 Task: Open a blank sheet, save the file as 'transparency' Insert a table '2 by 3' In first column, add headers, 'Animal, Bird'. Under first header add  Lion, Tiger. Under second header add  Peacock, Dove. Change table style to  'Black '
Action: Mouse moved to (128, 158)
Screenshot: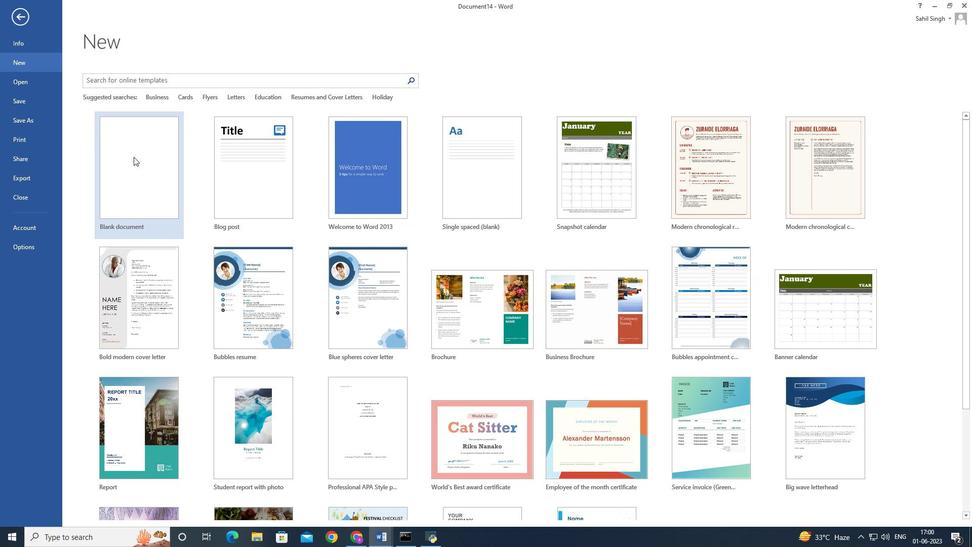 
Action: Mouse pressed left at (128, 158)
Screenshot: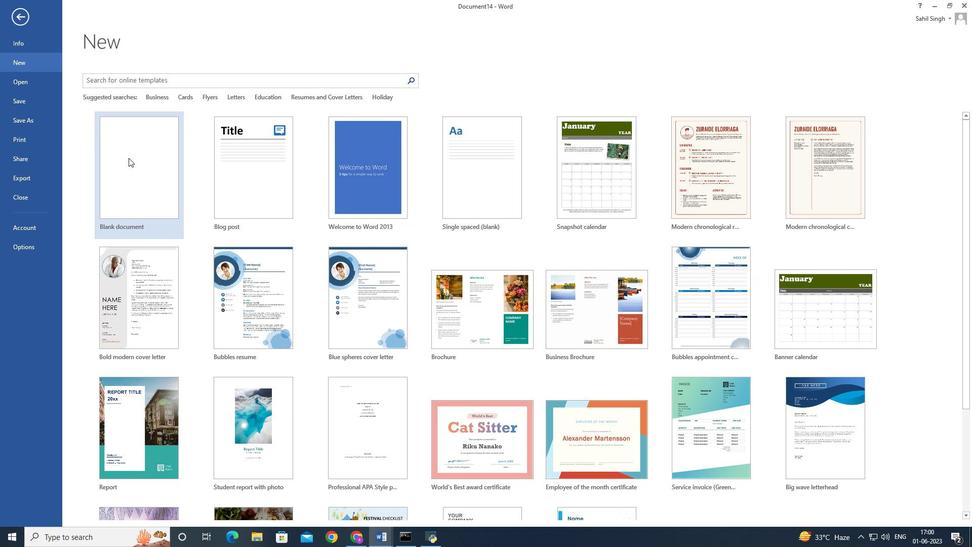 
Action: Mouse moved to (18, 20)
Screenshot: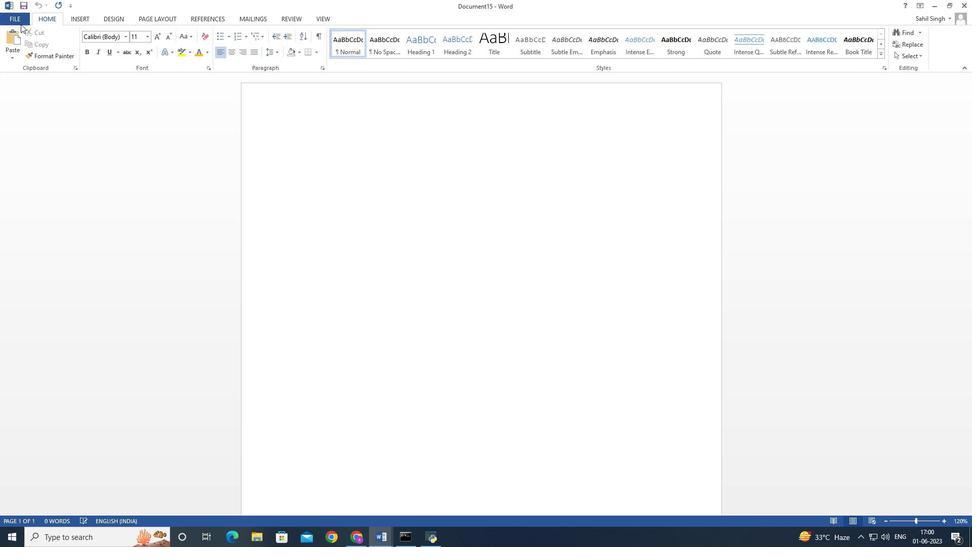
Action: Mouse pressed left at (18, 20)
Screenshot: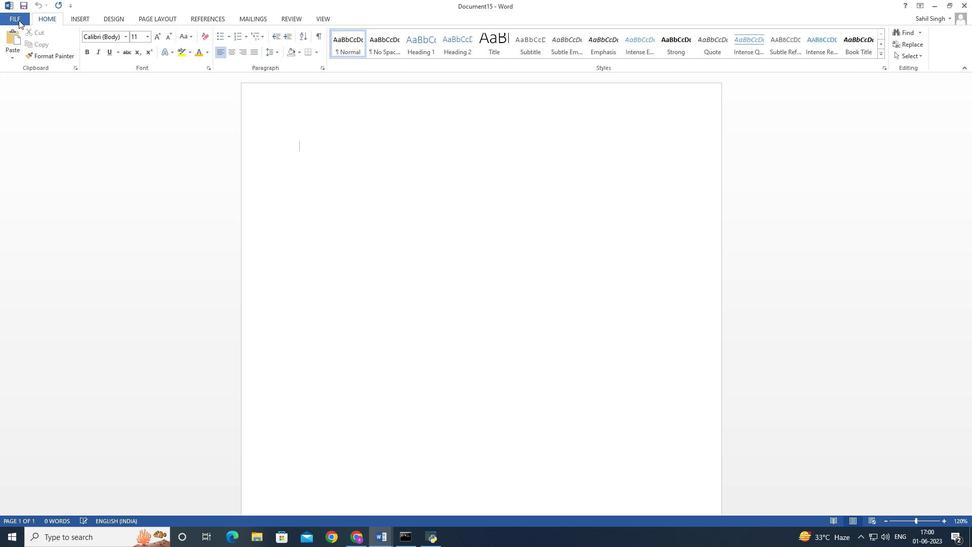 
Action: Mouse moved to (30, 118)
Screenshot: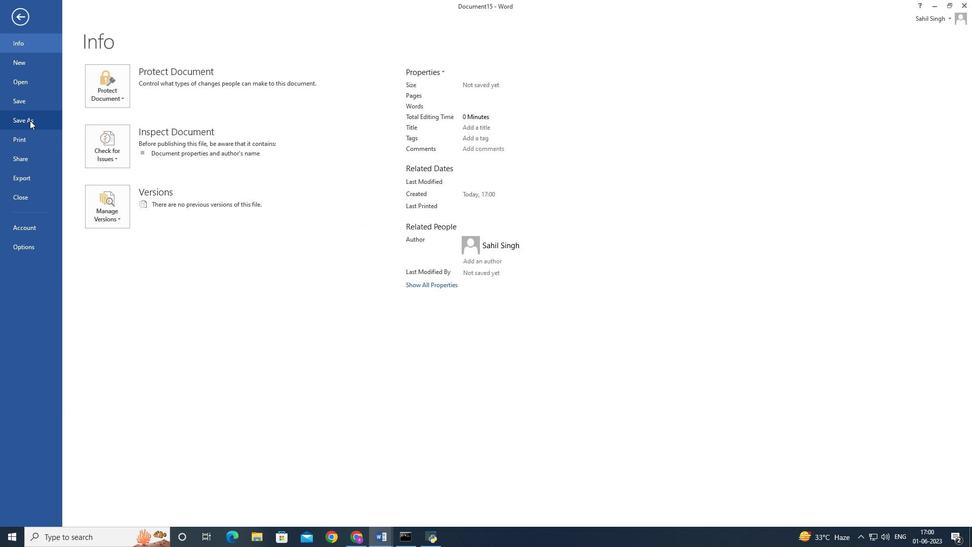 
Action: Mouse pressed left at (30, 118)
Screenshot: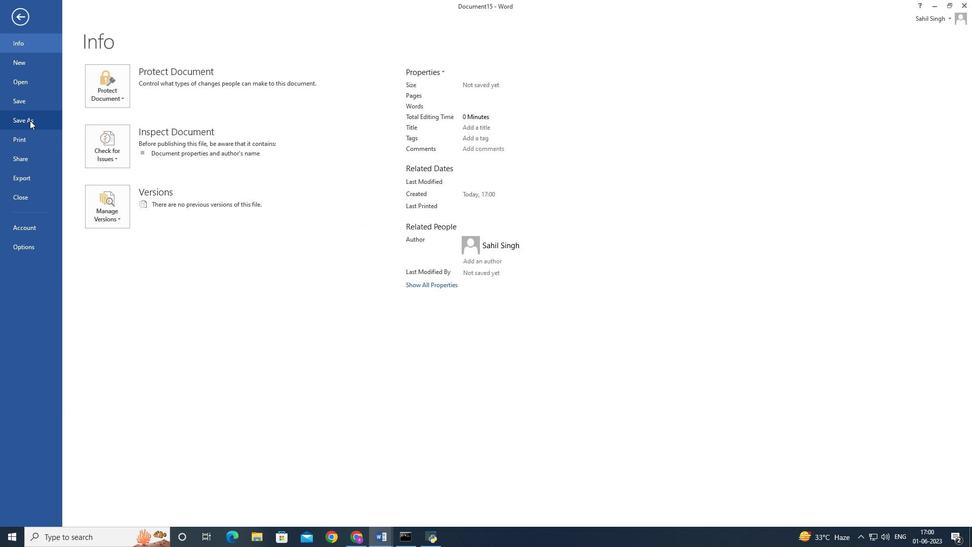 
Action: Mouse moved to (281, 108)
Screenshot: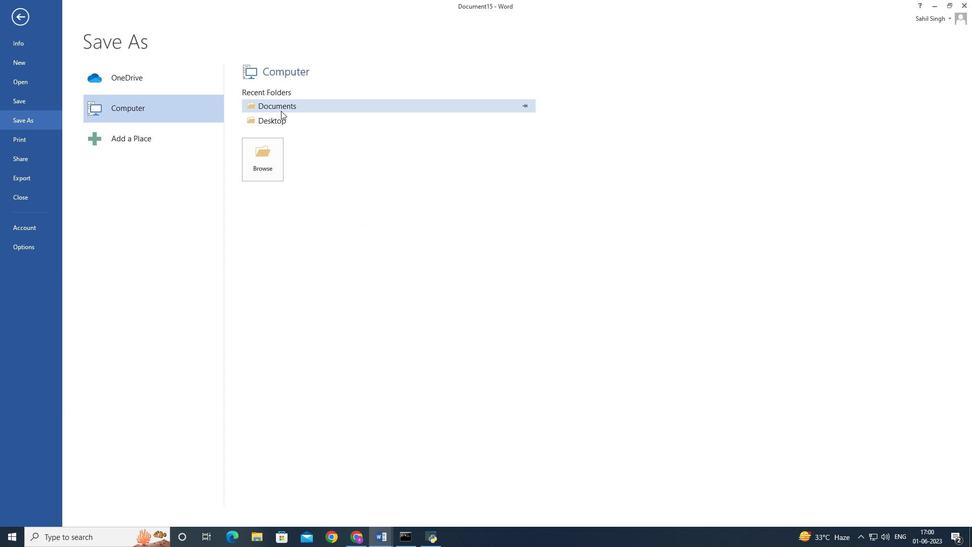 
Action: Mouse pressed left at (281, 108)
Screenshot: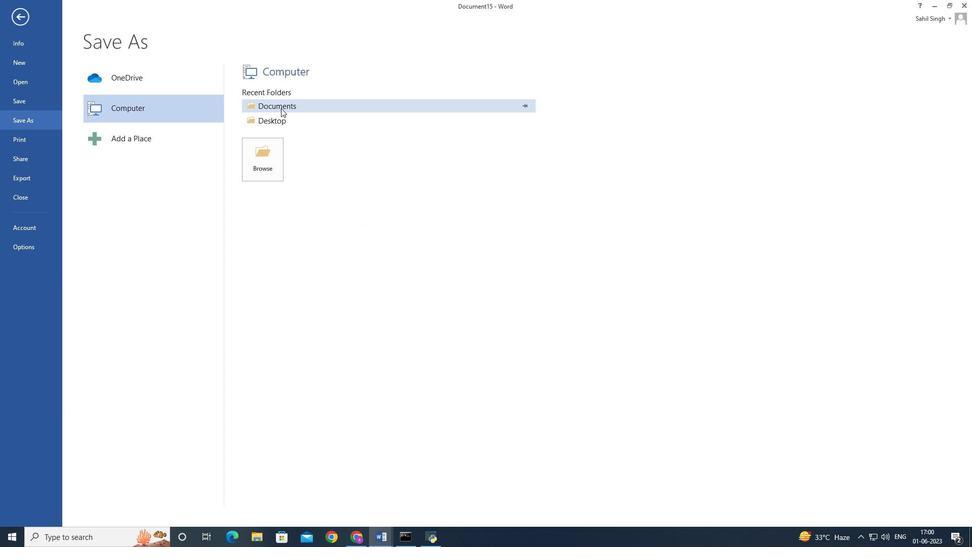 
Action: Mouse moved to (185, 229)
Screenshot: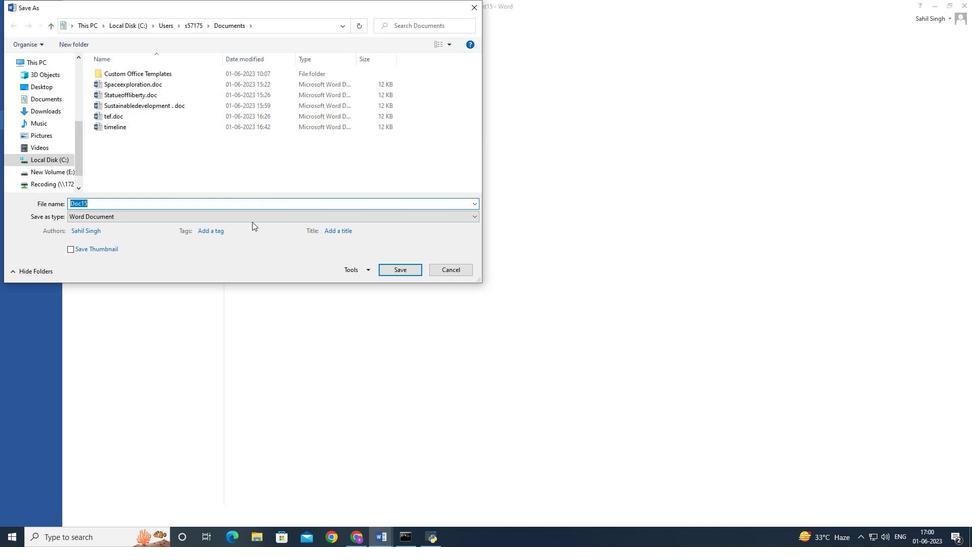 
Action: Key pressed <Key.backspace>transparency
Screenshot: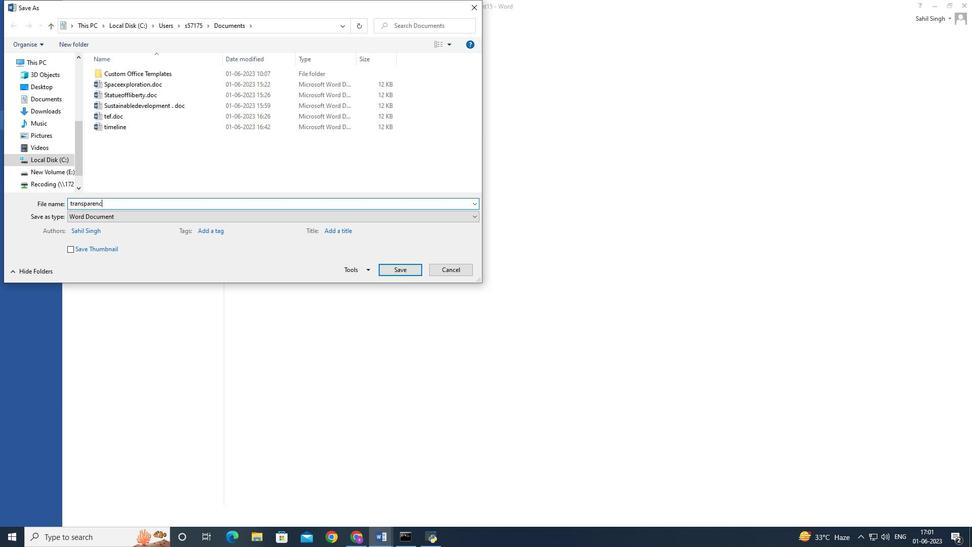 
Action: Mouse moved to (398, 269)
Screenshot: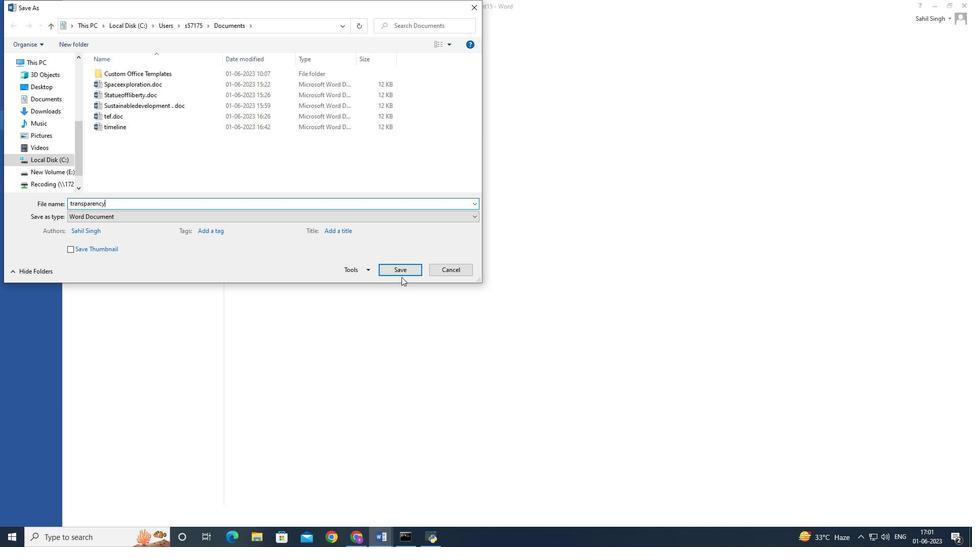 
Action: Mouse pressed left at (398, 269)
Screenshot: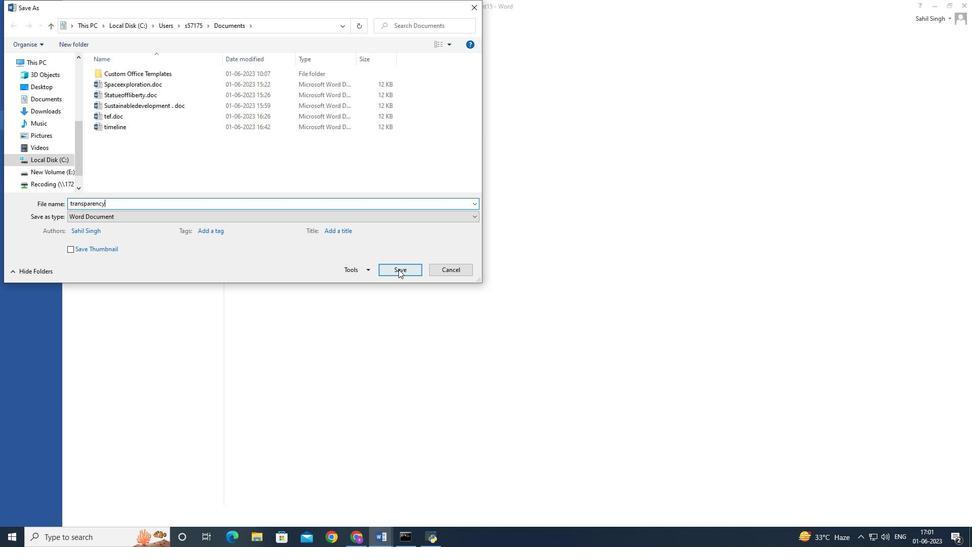 
Action: Mouse moved to (83, 16)
Screenshot: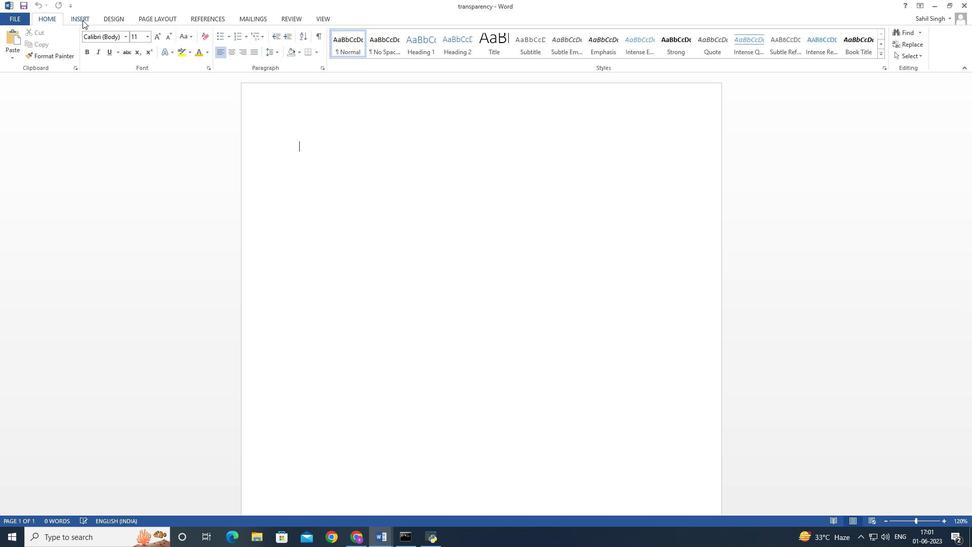 
Action: Mouse pressed left at (83, 16)
Screenshot: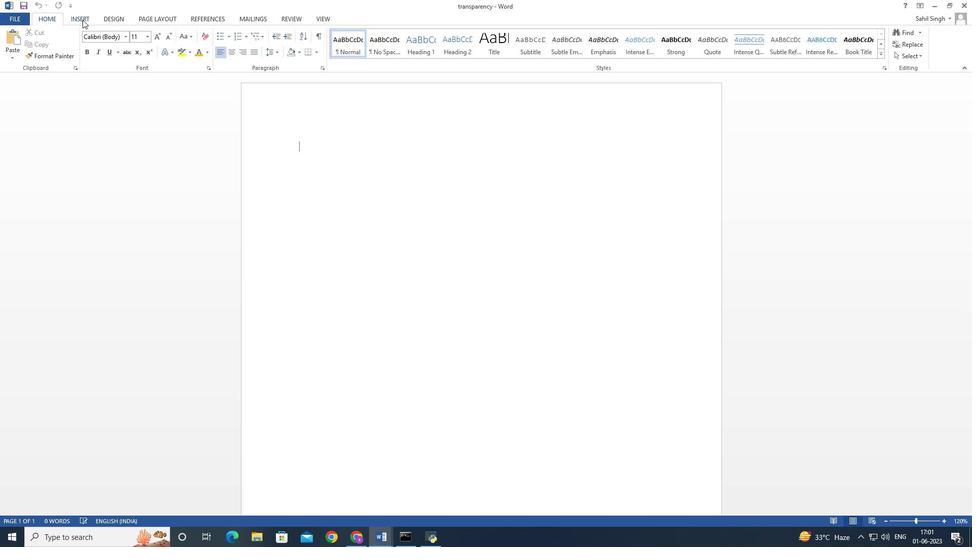 
Action: Mouse moved to (83, 58)
Screenshot: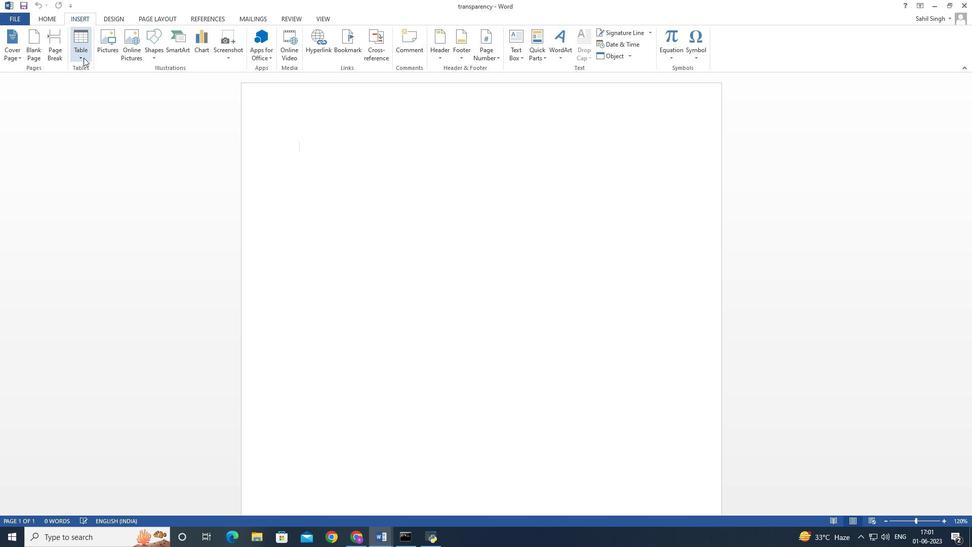 
Action: Mouse pressed left at (83, 58)
Screenshot: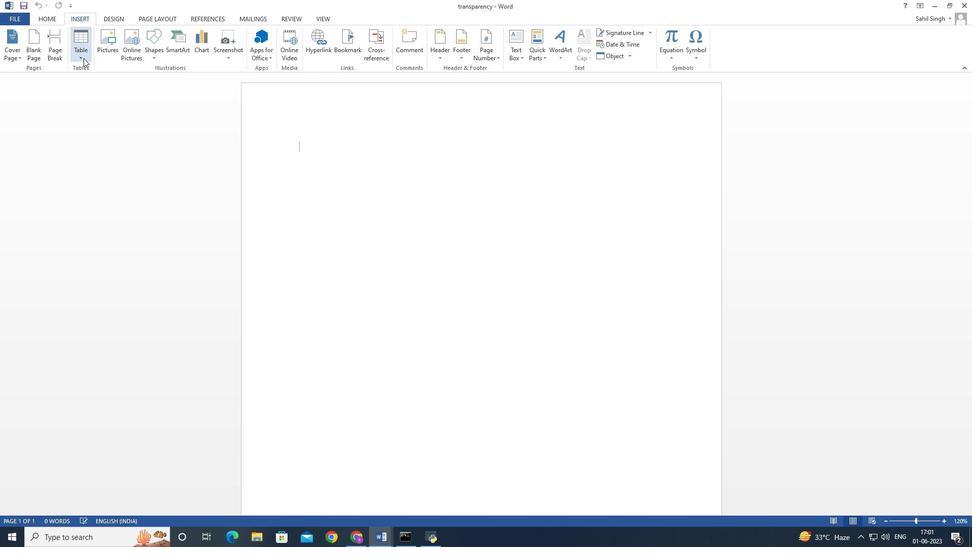 
Action: Mouse moved to (127, 156)
Screenshot: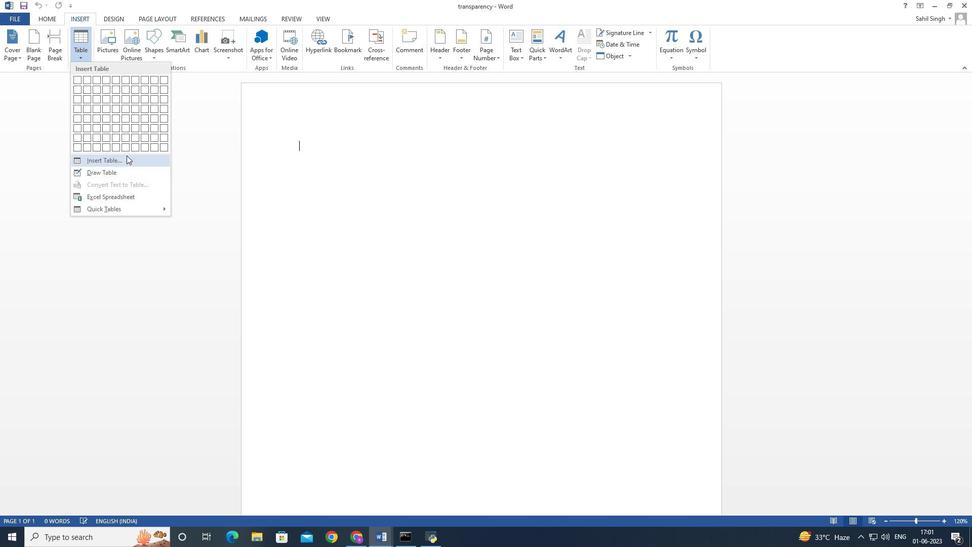
Action: Mouse pressed left at (127, 156)
Screenshot: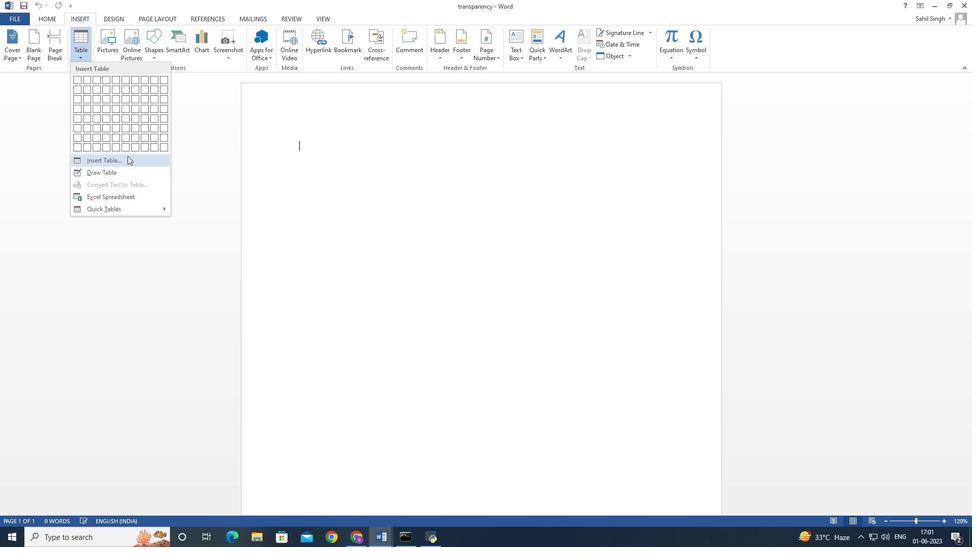 
Action: Mouse moved to (535, 217)
Screenshot: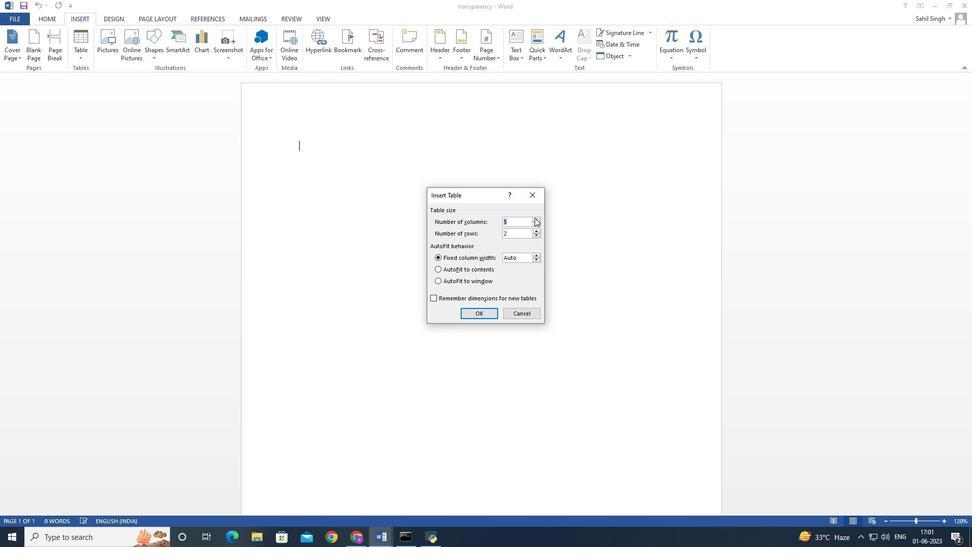 
Action: Mouse pressed left at (535, 217)
Screenshot: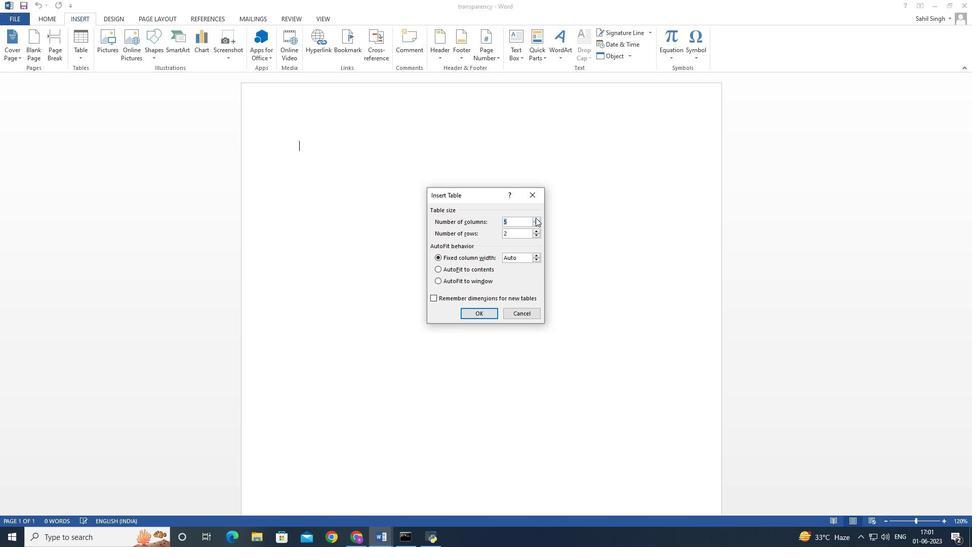 
Action: Mouse moved to (538, 222)
Screenshot: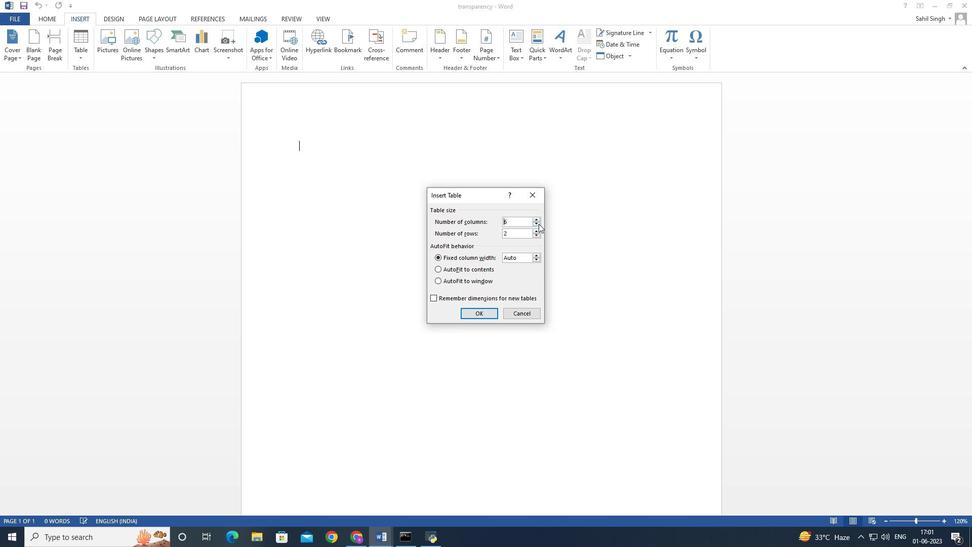 
Action: Mouse pressed left at (538, 222)
Screenshot: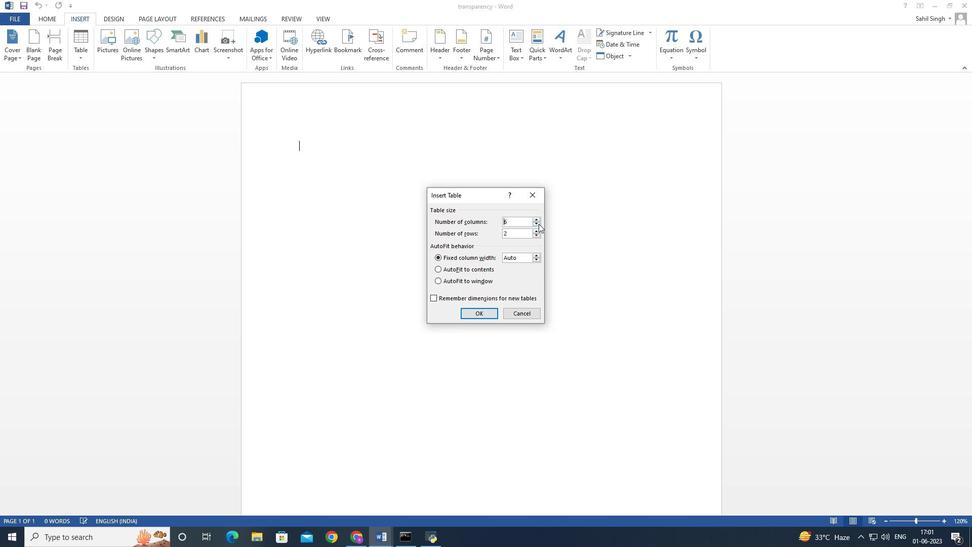 
Action: Mouse pressed left at (538, 222)
Screenshot: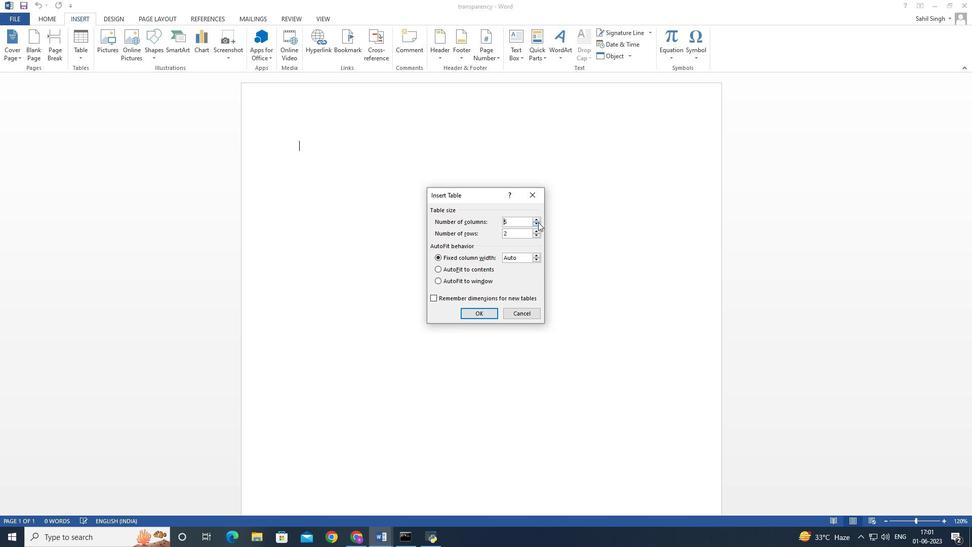 
Action: Mouse pressed left at (538, 222)
Screenshot: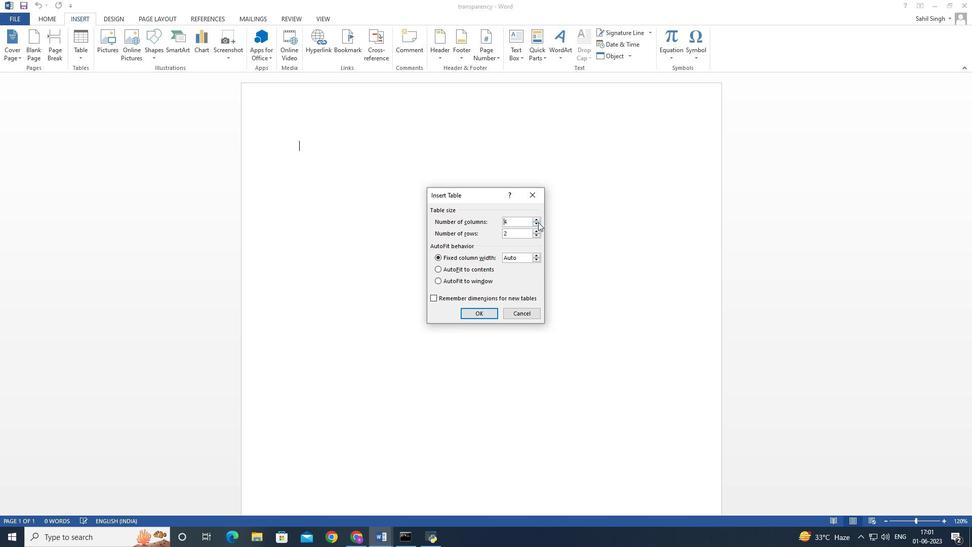 
Action: Mouse pressed left at (538, 222)
Screenshot: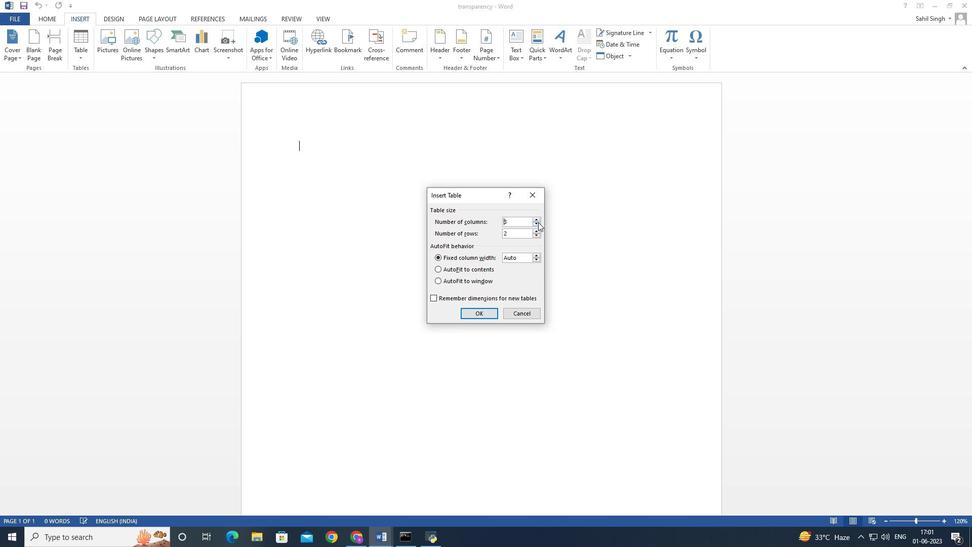 
Action: Mouse moved to (538, 235)
Screenshot: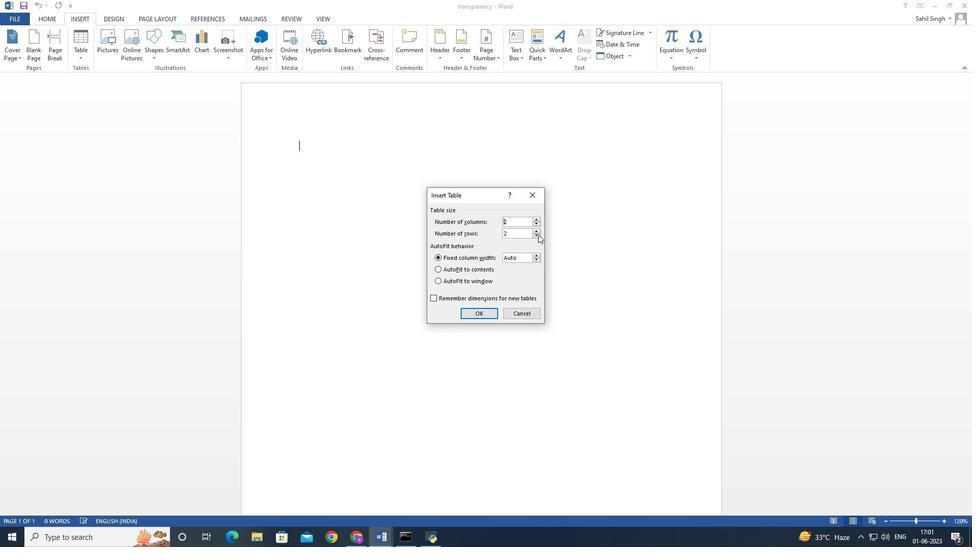 
Action: Mouse pressed left at (538, 235)
Screenshot: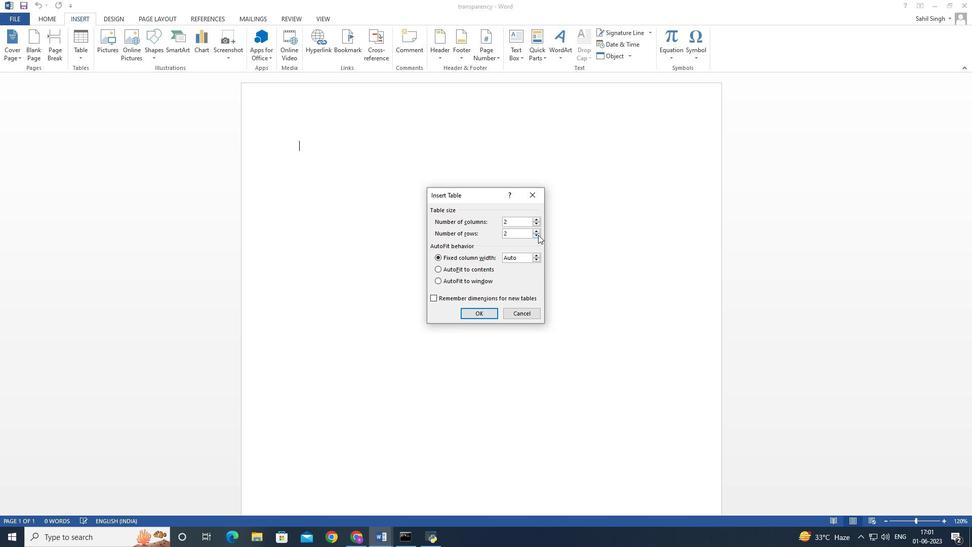 
Action: Mouse moved to (537, 231)
Screenshot: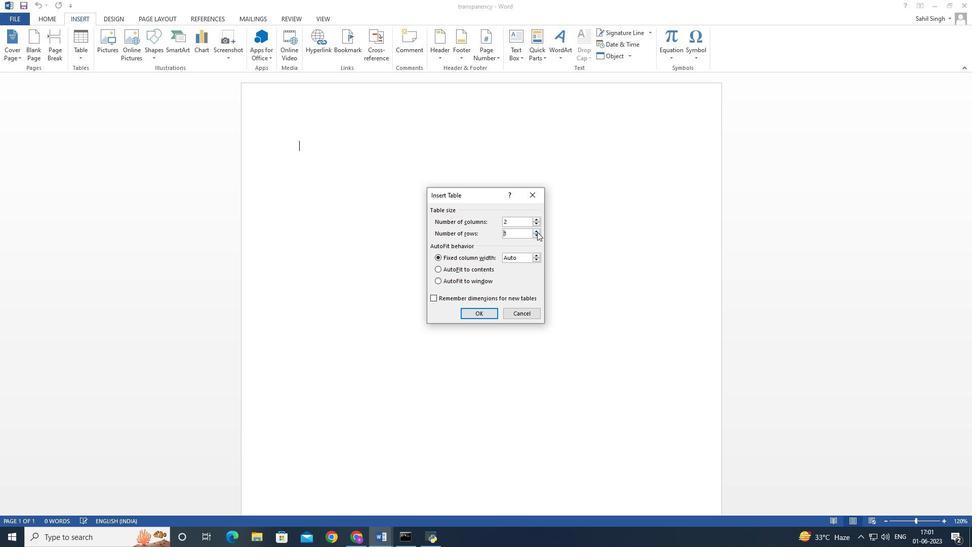 
Action: Mouse pressed left at (537, 231)
Screenshot: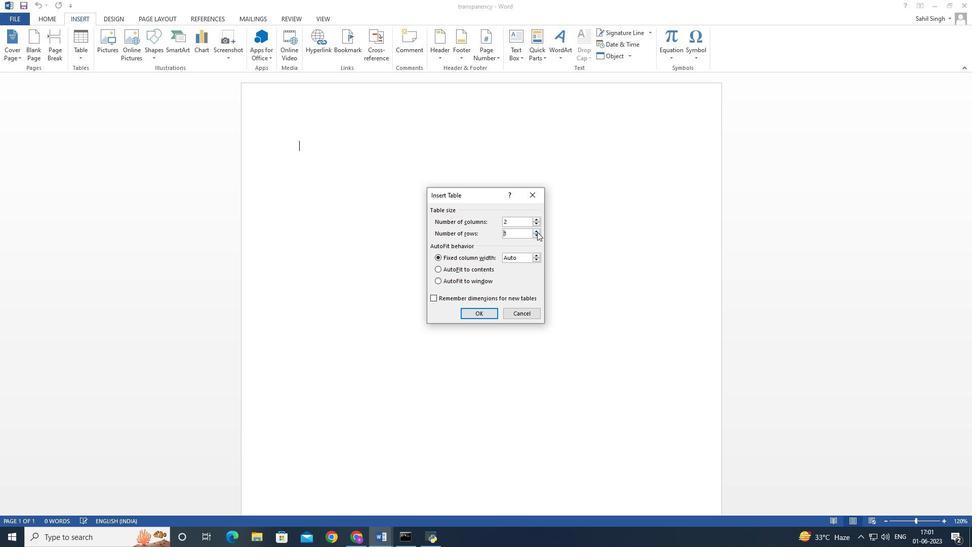 
Action: Mouse pressed left at (537, 231)
Screenshot: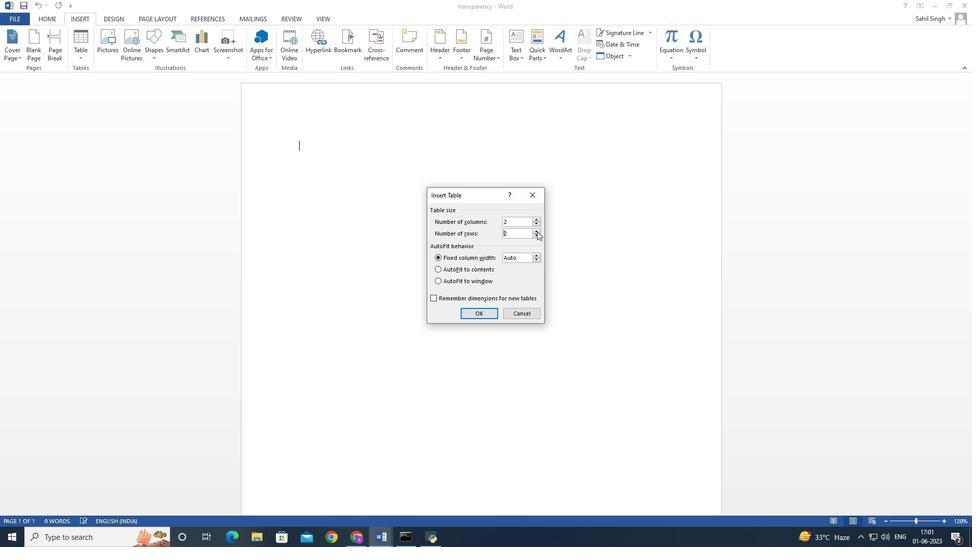 
Action: Mouse moved to (478, 308)
Screenshot: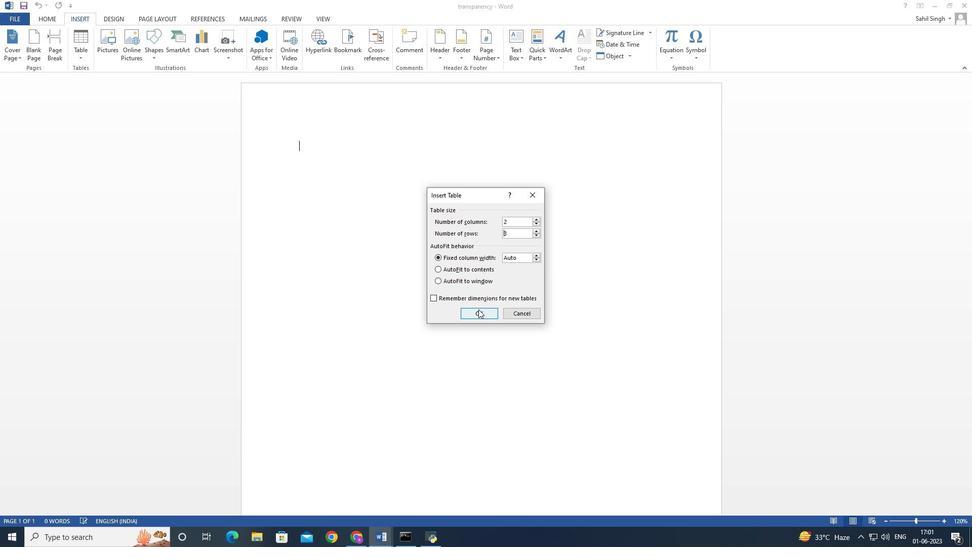
Action: Mouse pressed left at (478, 308)
Screenshot: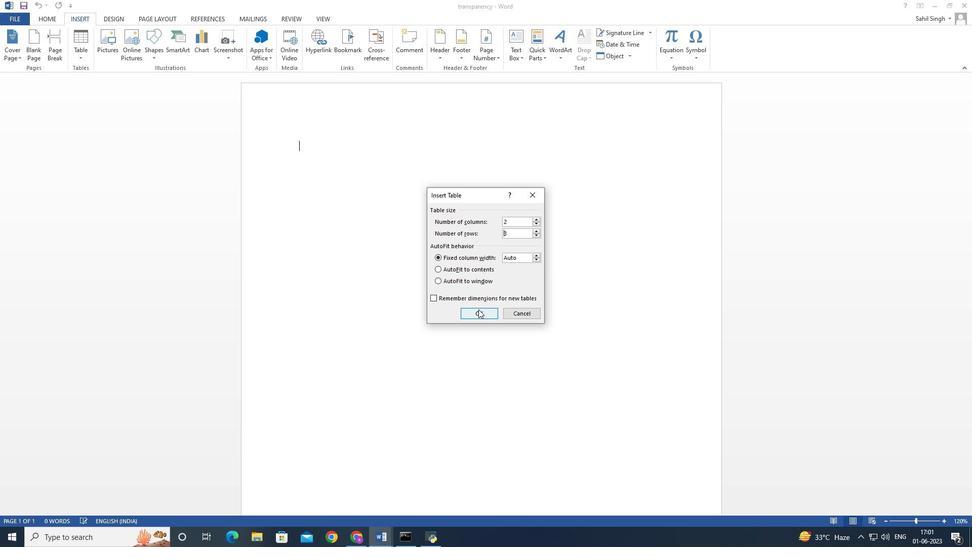 
Action: Mouse moved to (447, 304)
Screenshot: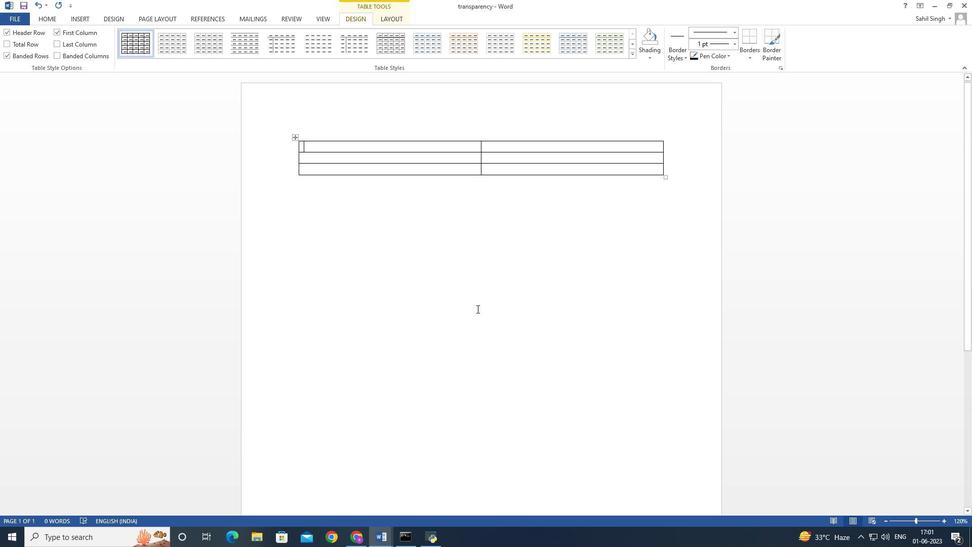 
Action: Key pressed <Key.shift>Animal<Key.right><Key.shift><Key.shift><Key.shift><Key.shift><Key.shift><Key.shift><Key.shift><Key.shift>Bird<Key.down><Key.left><Key.left><Key.right><Key.shift>Lo<Key.backspace>ion<Key.space><Key.down><Key.shift>Tiger<Key.right><Key.up>peacock<Key.space><Key.down><Key.shift><Key.shift><Key.shift><Key.shift><Key.shift><Key.shift><Key.shift><Key.shift><Key.shift><Key.shift><Key.shift>Dova
Screenshot: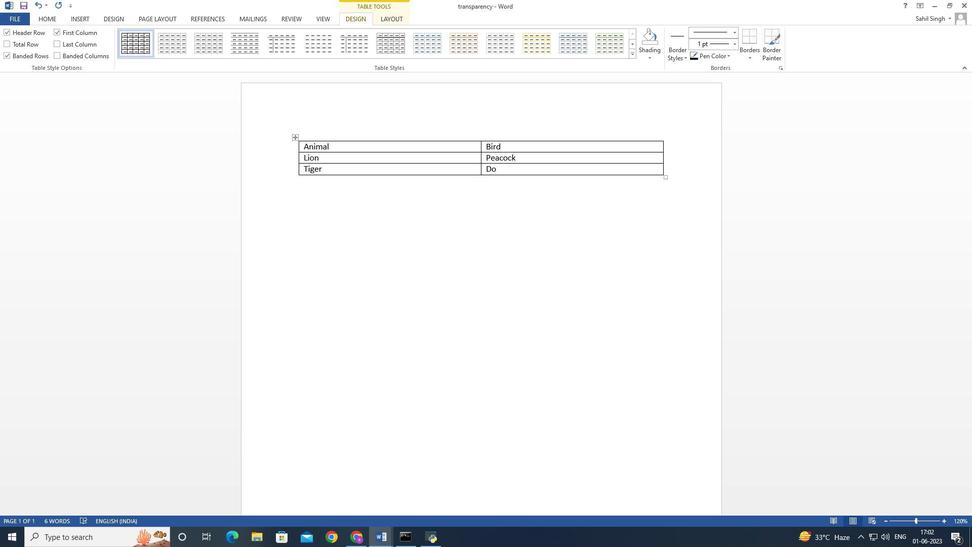 
Action: Mouse moved to (295, 138)
Screenshot: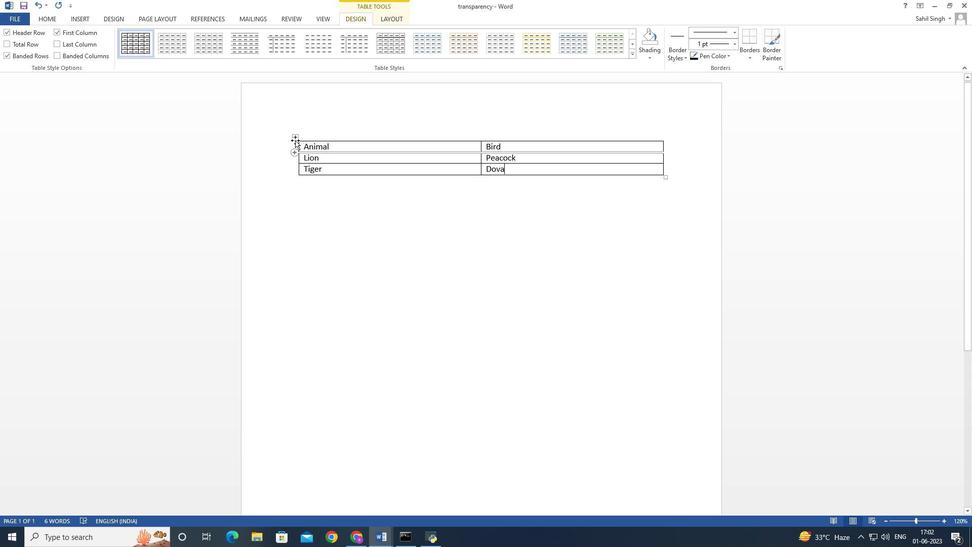 
Action: Mouse pressed left at (295, 138)
Screenshot: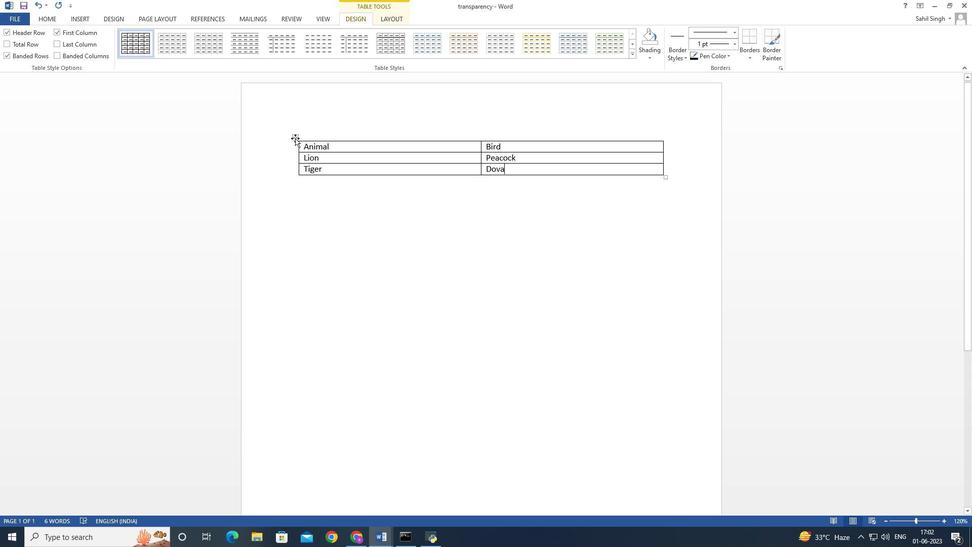 
Action: Mouse moved to (359, 121)
Screenshot: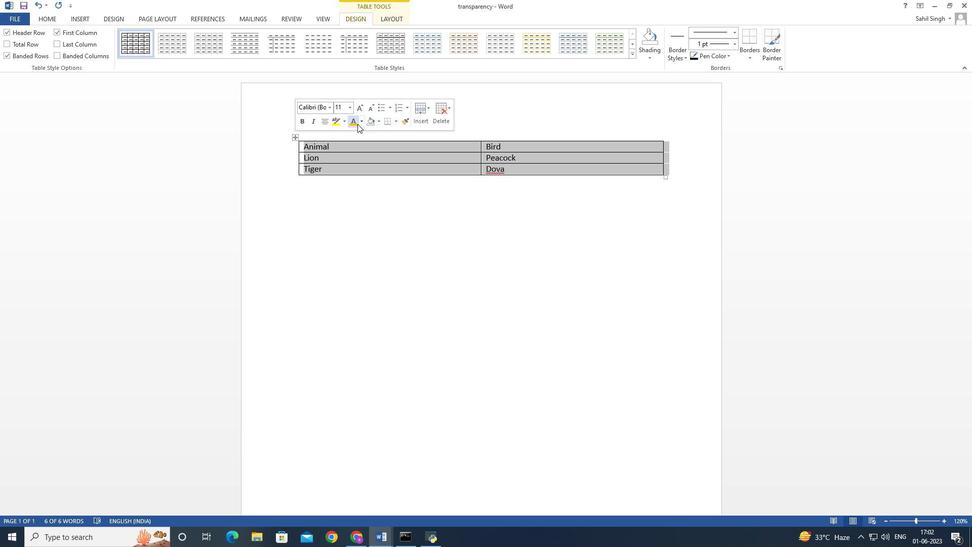 
Action: Mouse pressed left at (359, 121)
Screenshot: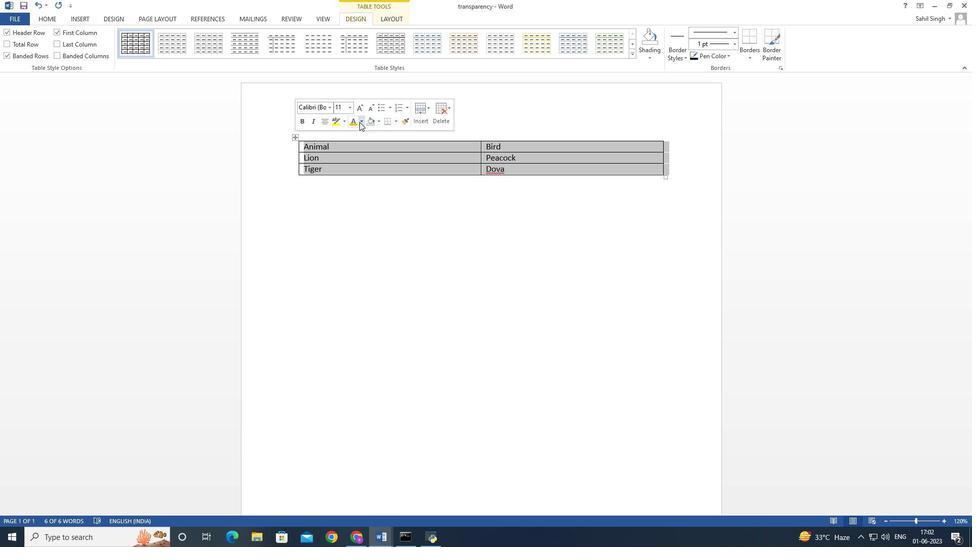 
Action: Mouse moved to (361, 156)
Screenshot: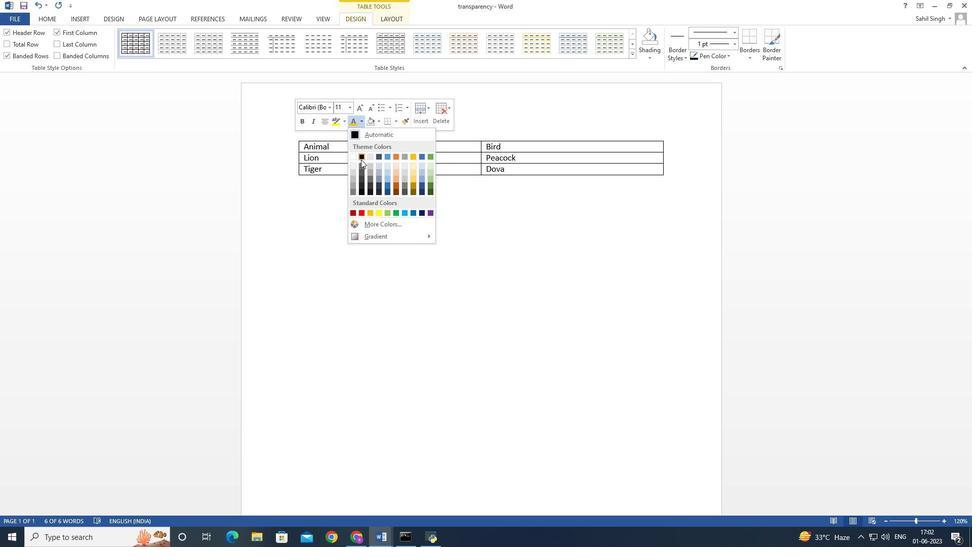 
Action: Mouse pressed left at (361, 156)
Screenshot: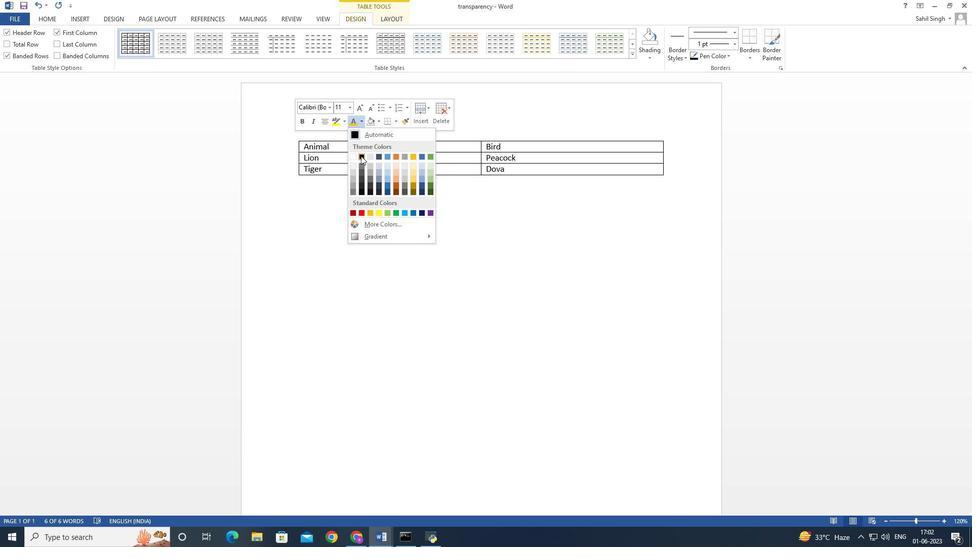 
Action: Mouse moved to (349, 234)
Screenshot: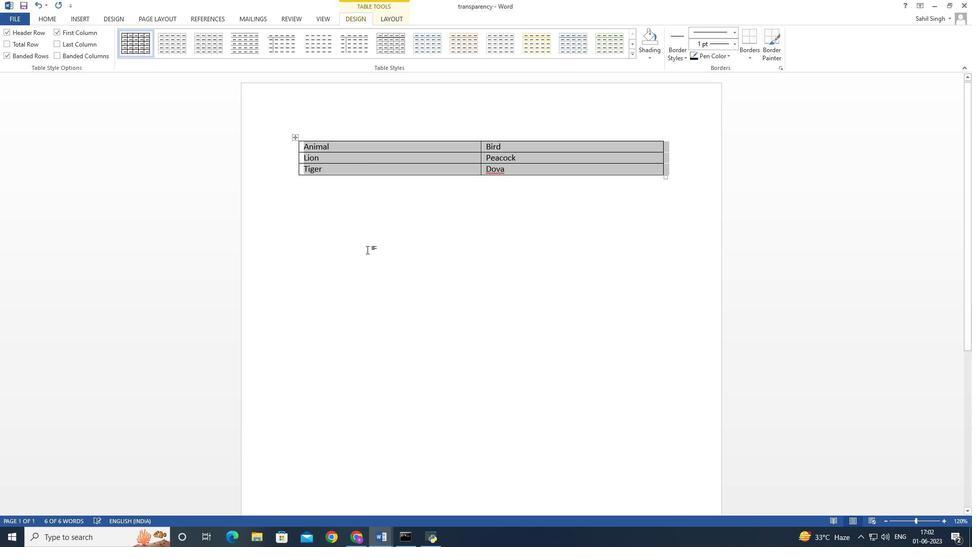 
Action: Mouse pressed left at (349, 234)
Screenshot: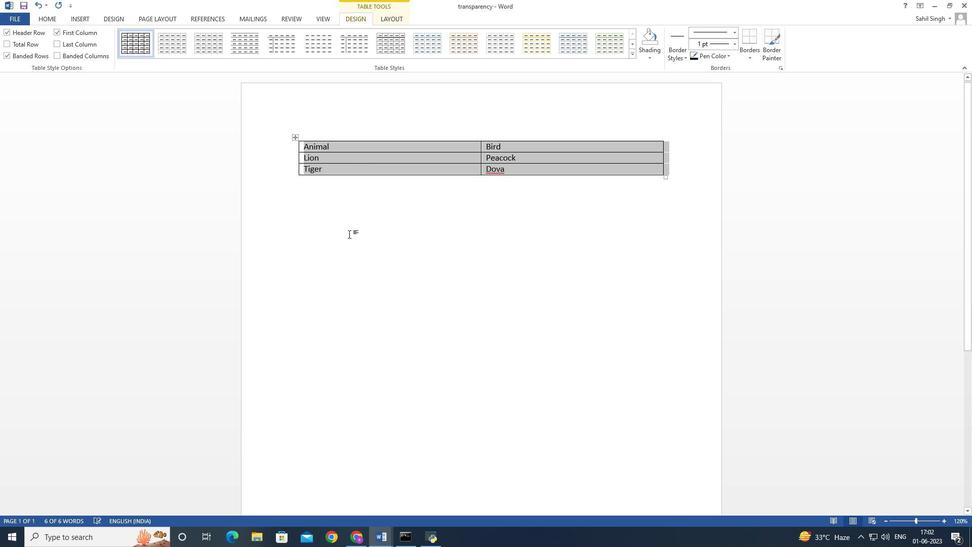 
Action: Mouse moved to (509, 170)
Screenshot: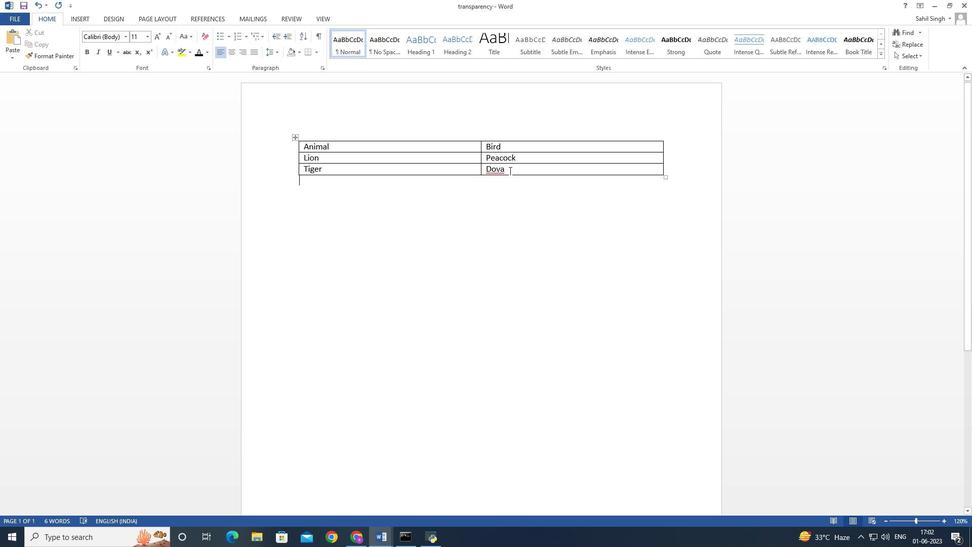 
Action: Mouse pressed left at (509, 170)
Screenshot: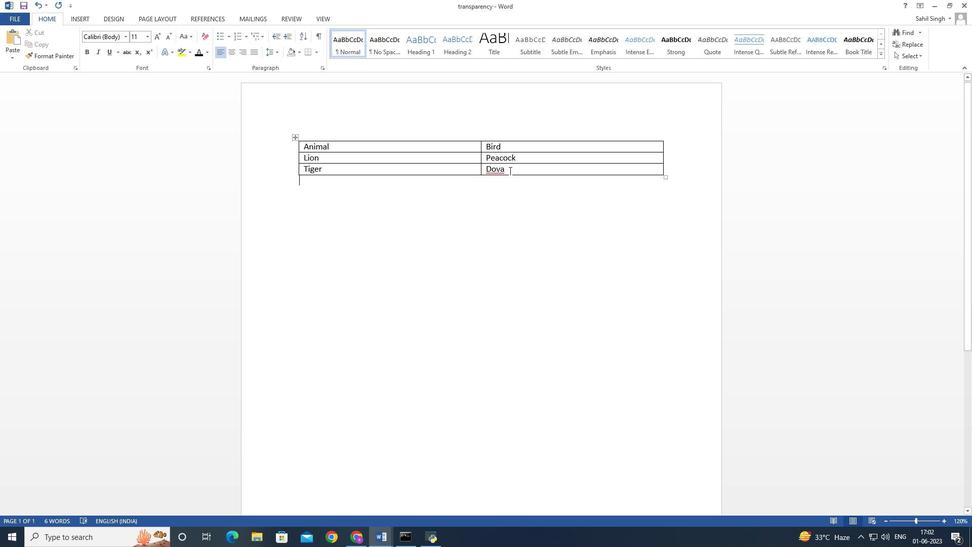 
Action: Mouse moved to (509, 170)
Screenshot: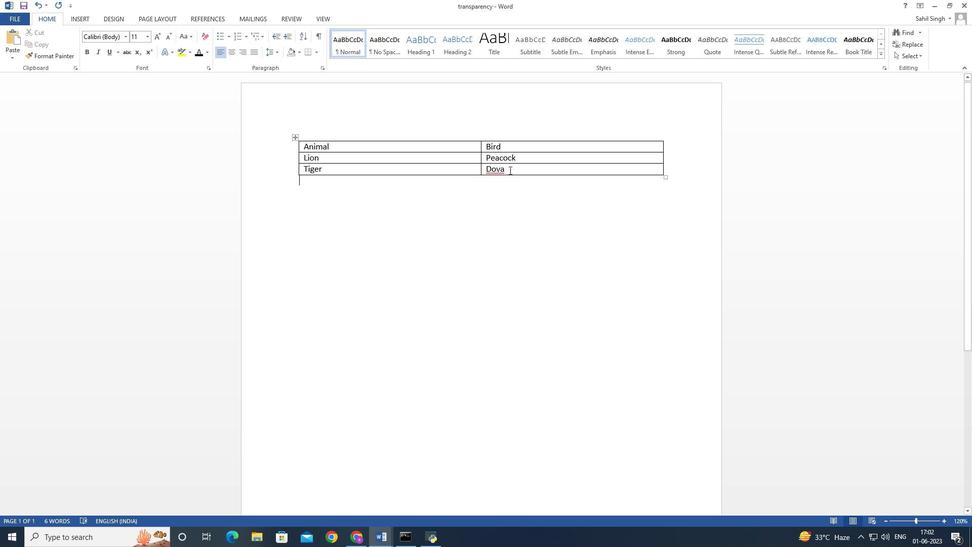 
Action: Key pressed <Key.backspace>e<Key.enter>
Screenshot: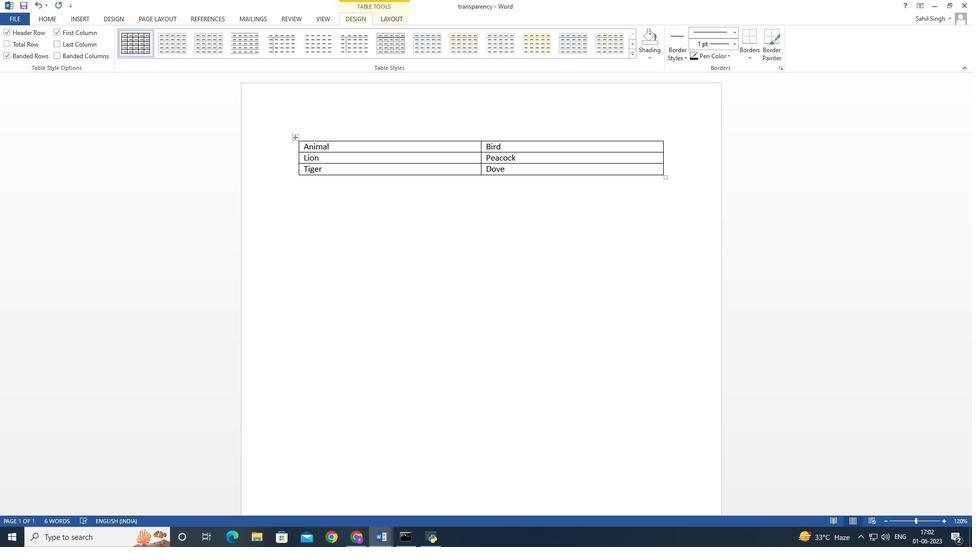 
Action: Mouse moved to (296, 137)
Screenshot: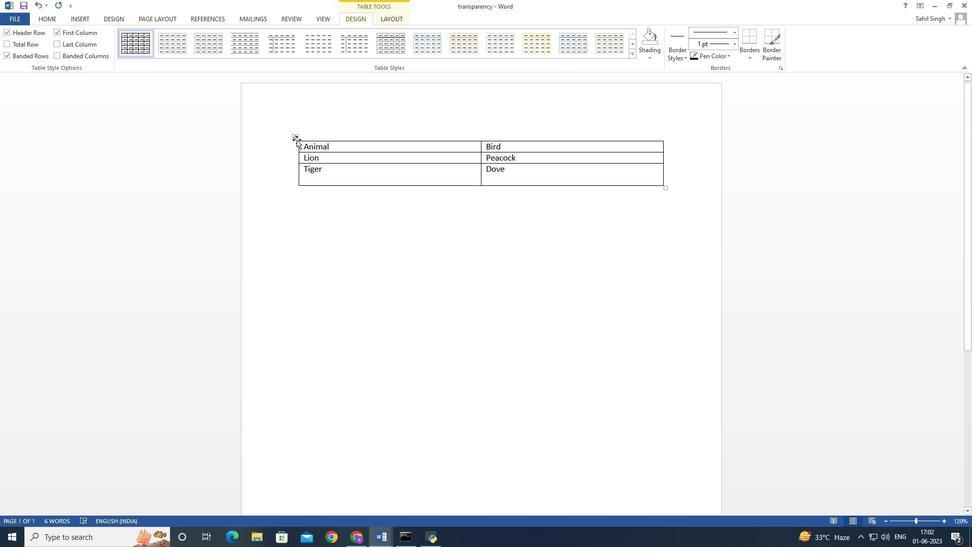 
Action: Mouse pressed left at (296, 137)
Screenshot: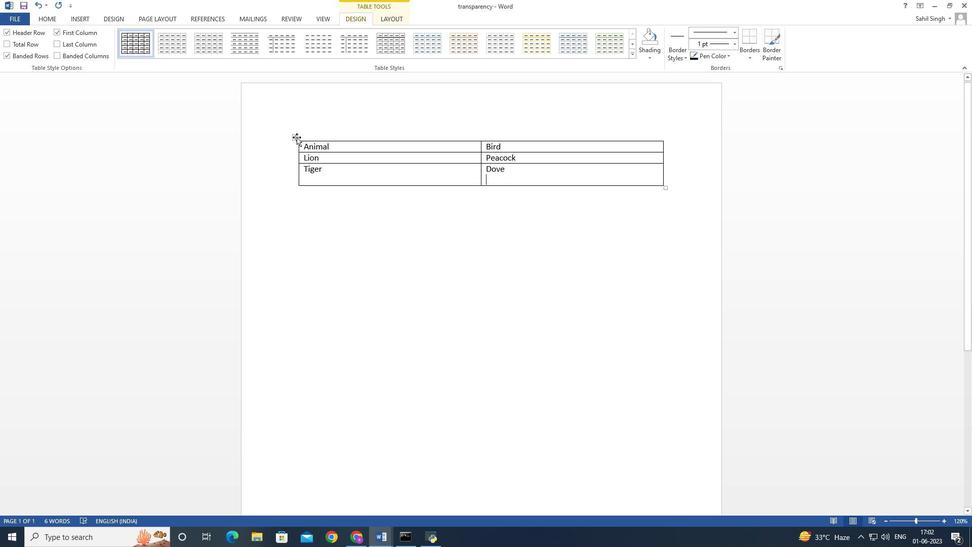 
Action: Mouse moved to (362, 122)
Screenshot: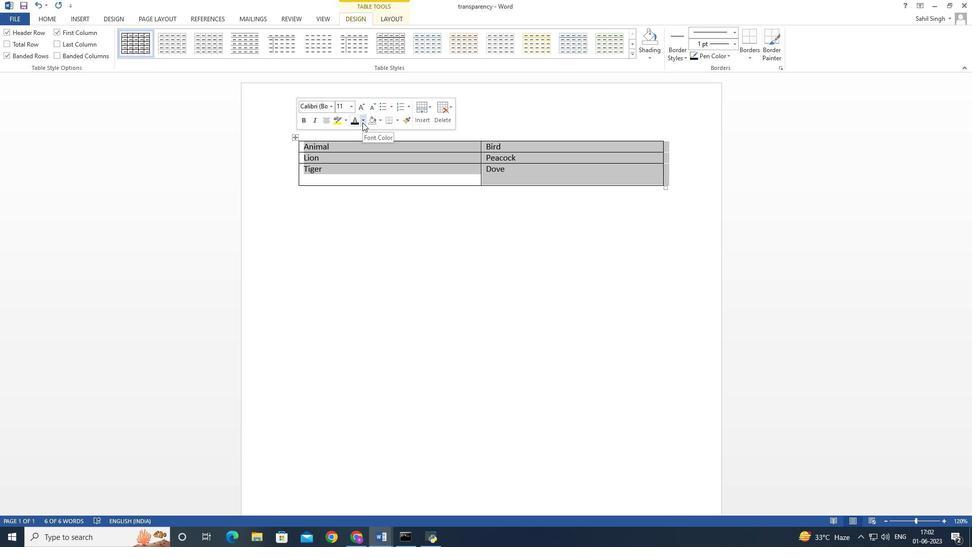 
Action: Mouse pressed left at (362, 122)
Screenshot: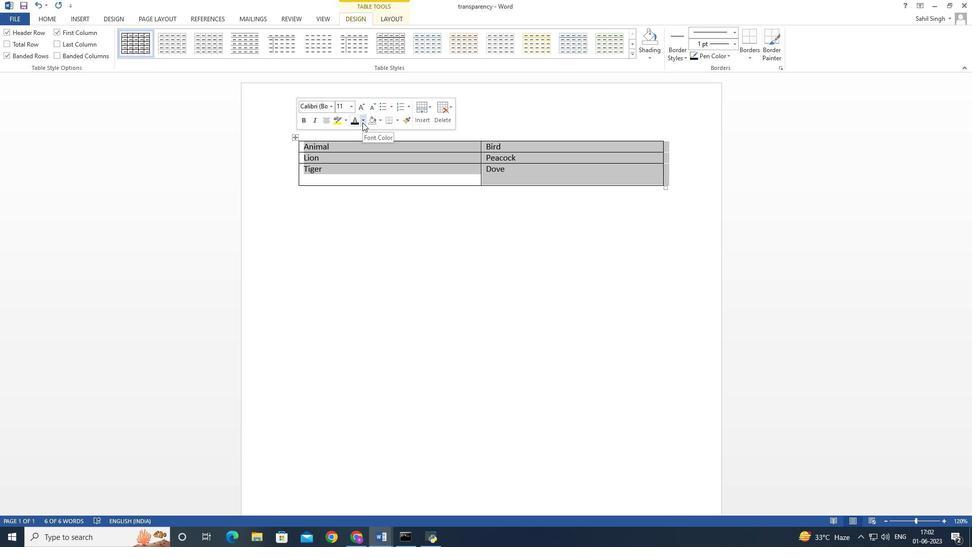 
Action: Mouse moved to (361, 155)
Screenshot: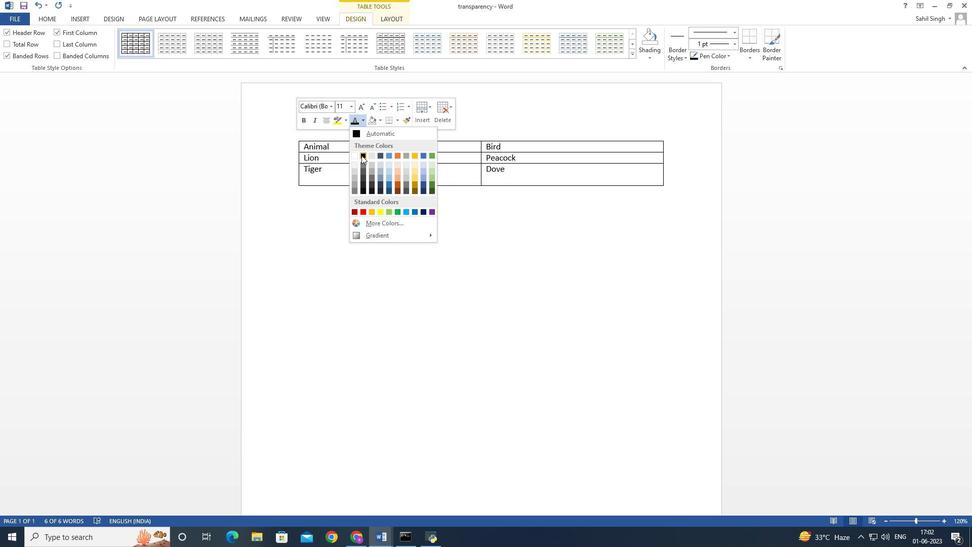 
Action: Mouse pressed left at (361, 155)
Screenshot: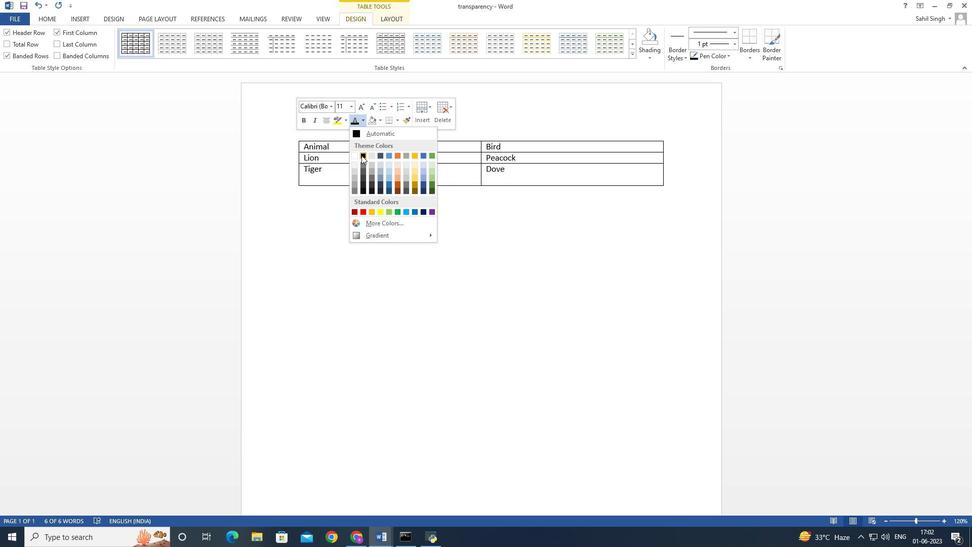 
Action: Mouse moved to (393, 216)
Screenshot: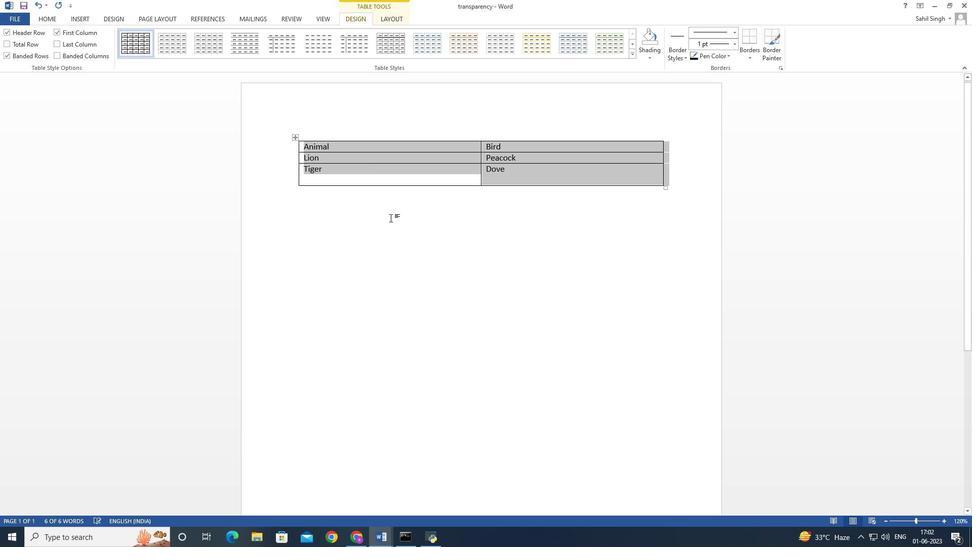 
Action: Mouse pressed left at (393, 216)
Screenshot: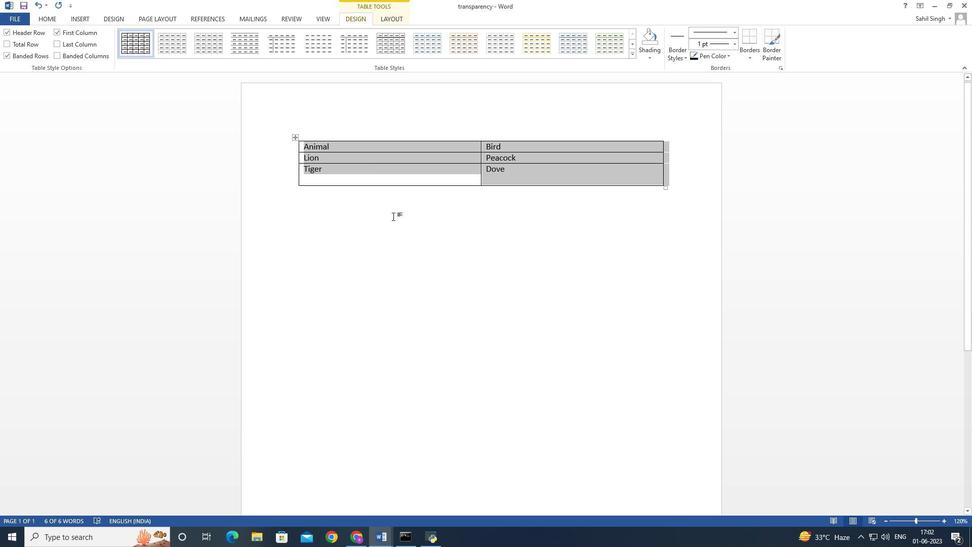 
Action: Mouse moved to (394, 216)
Screenshot: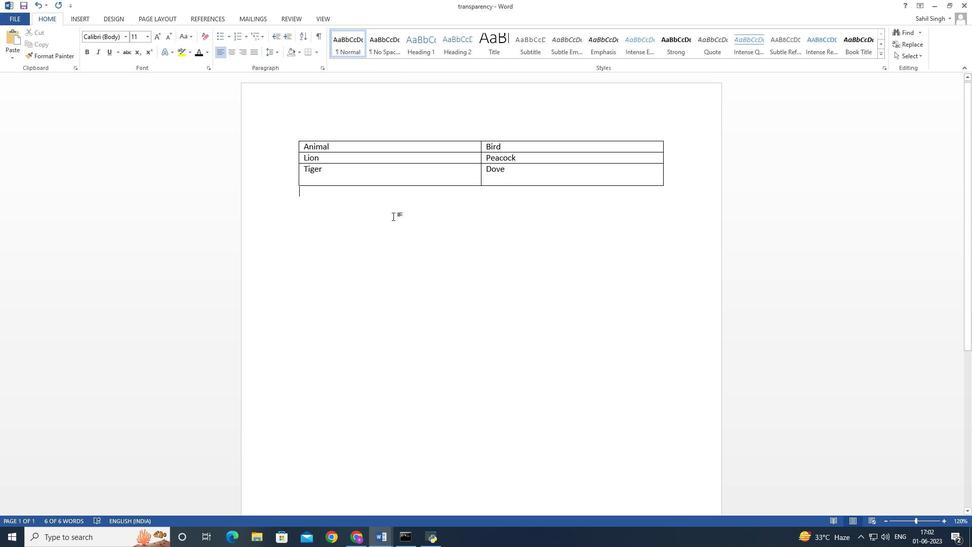 
